 Task: Search for the email with the subject Follow up on a demo or trial logged in from softage.1@softage.net with the filter, email from softage.8@softage.net and a new filter,  Star it
Action: Mouse moved to (883, 80)
Screenshot: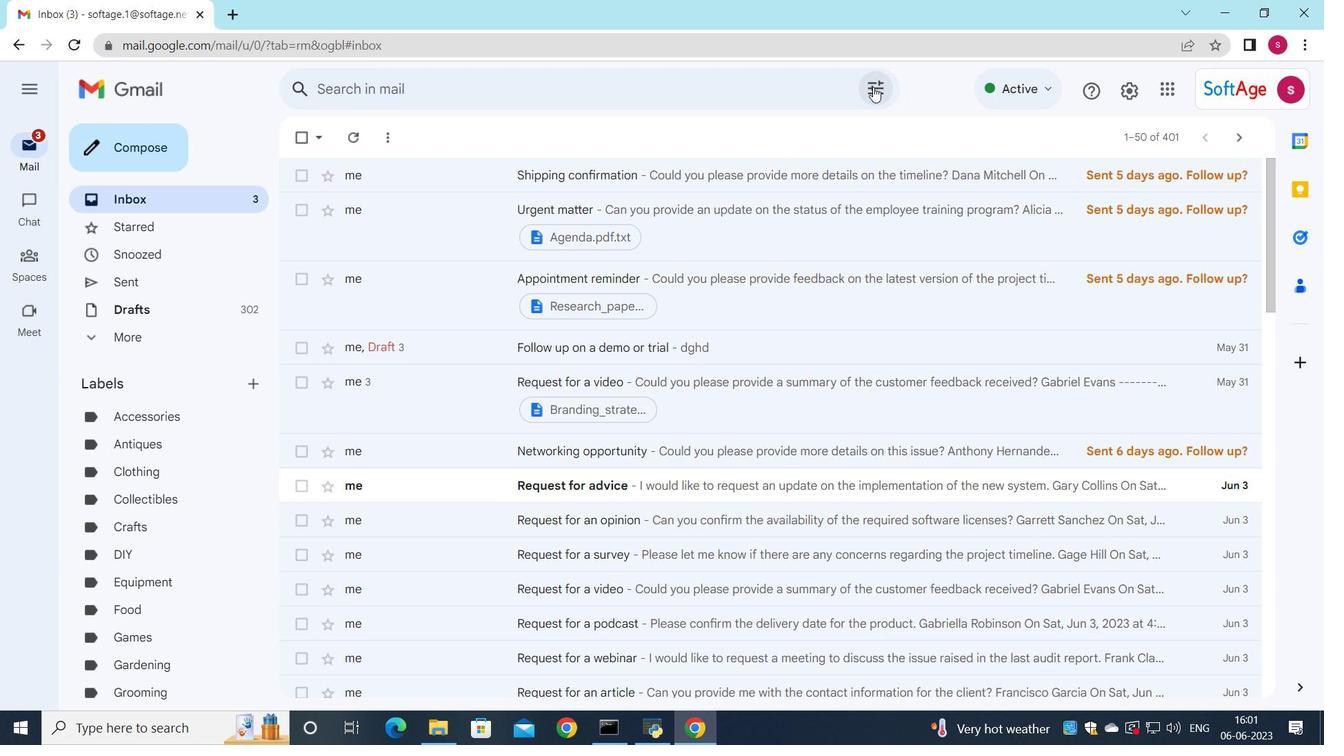 
Action: Mouse pressed left at (883, 80)
Screenshot: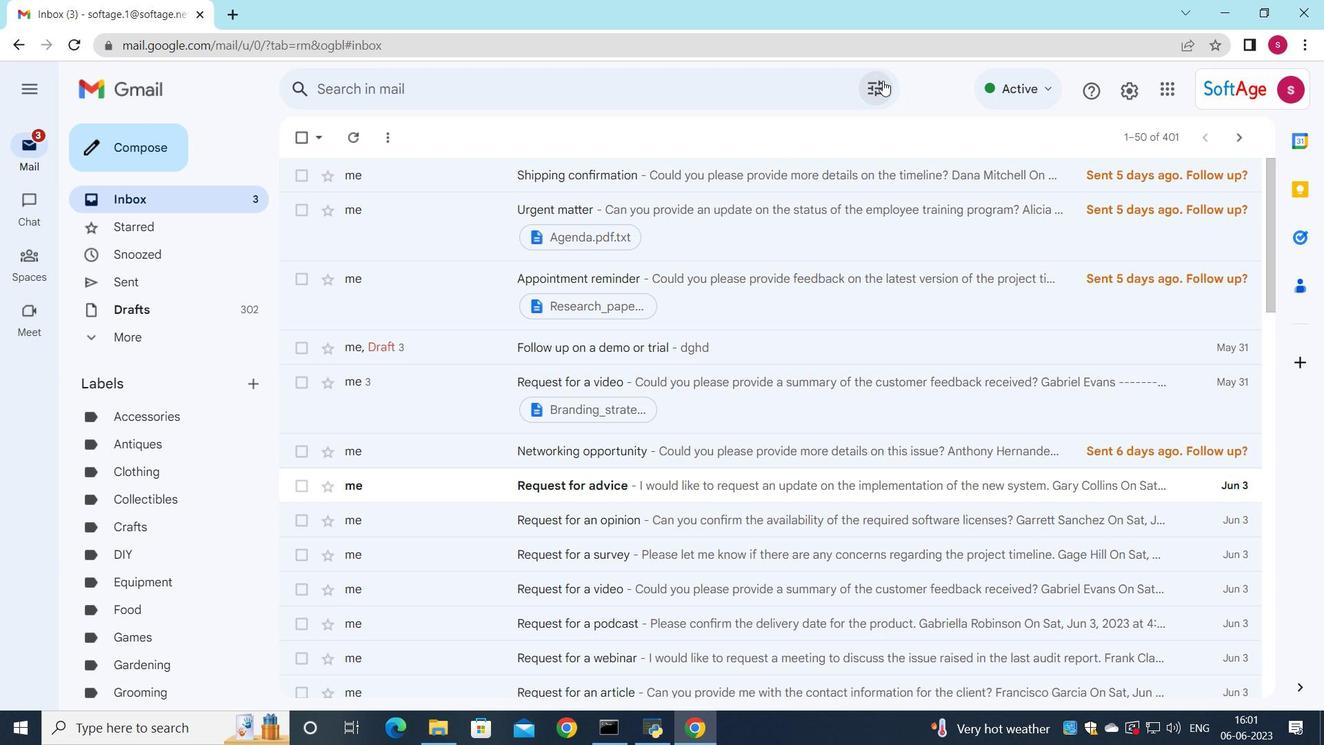 
Action: Mouse moved to (763, 211)
Screenshot: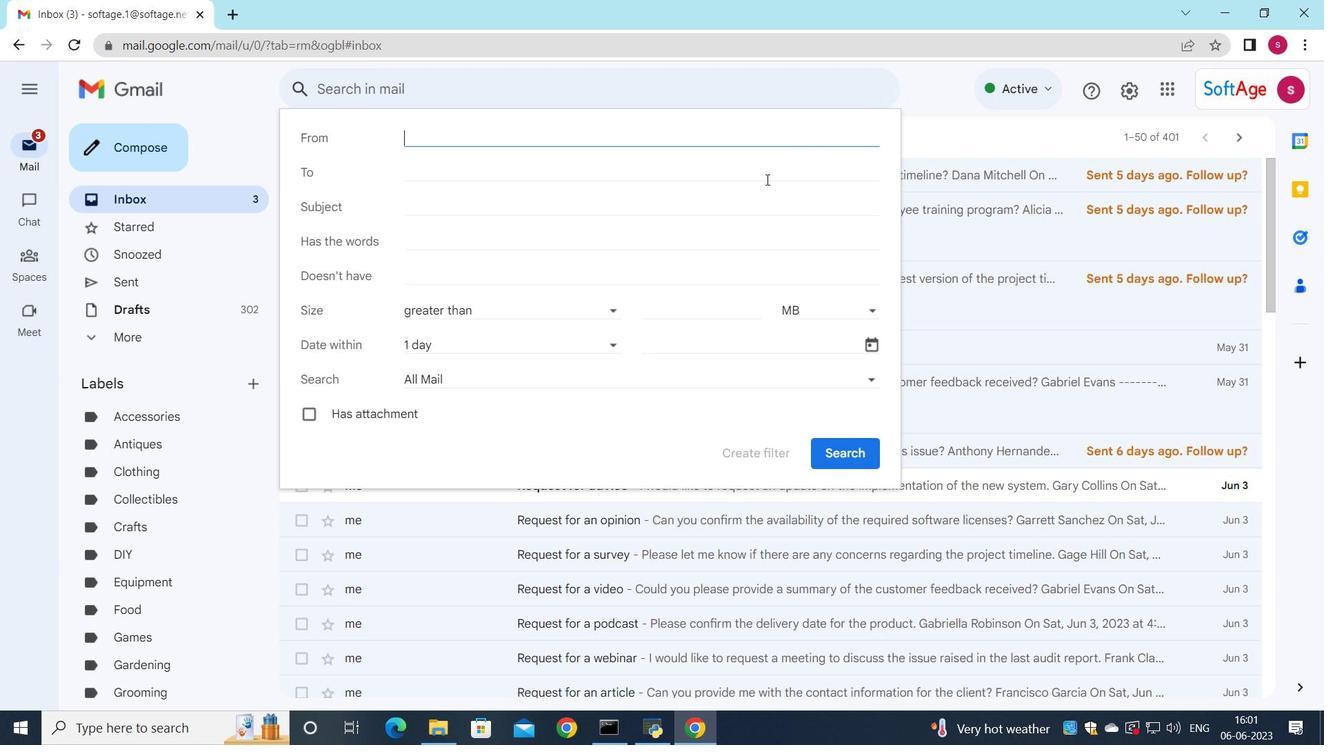 
Action: Key pressed s
Screenshot: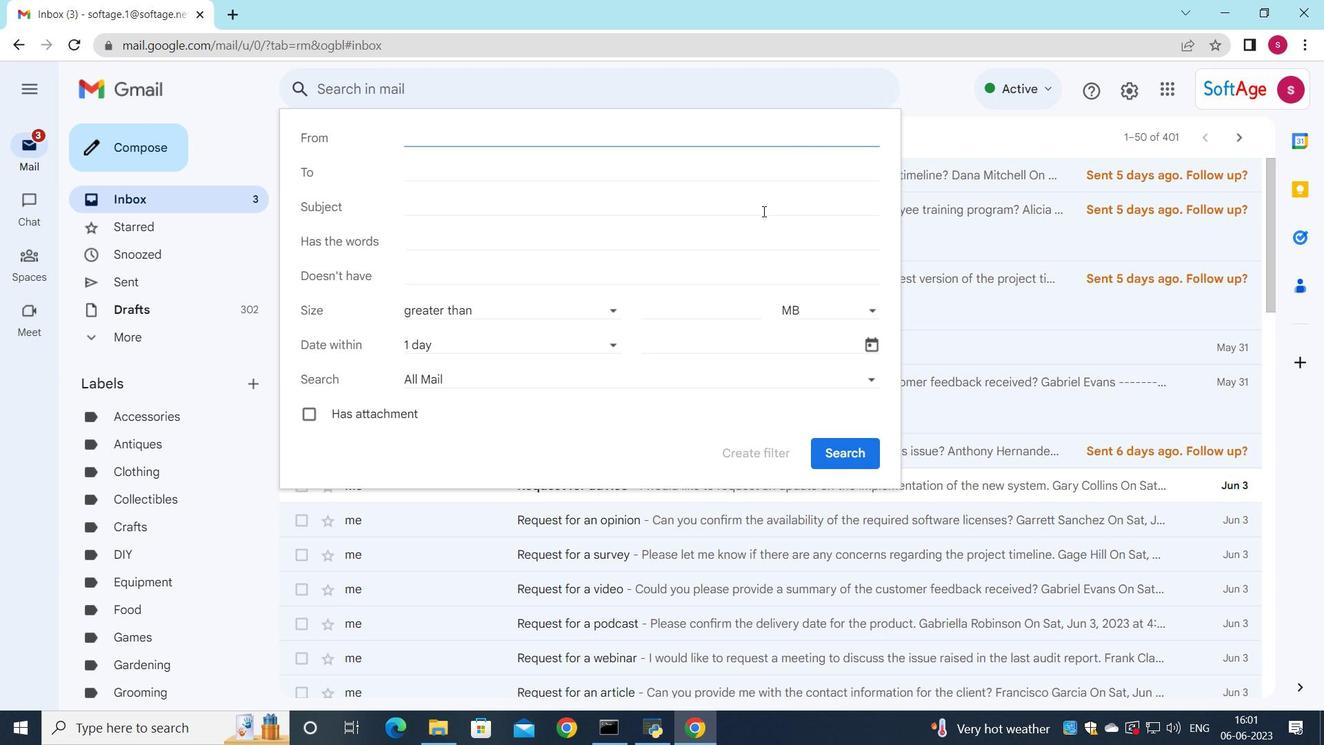 
Action: Mouse moved to (580, 179)
Screenshot: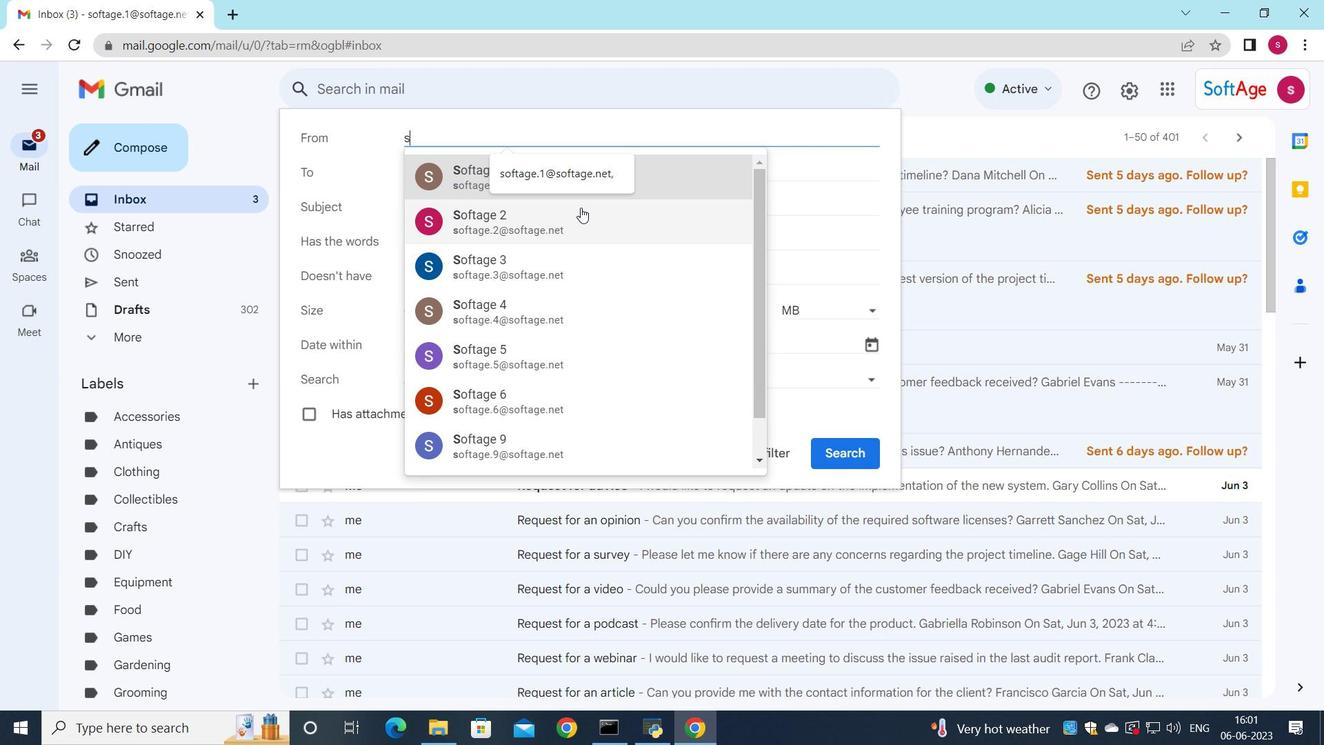 
Action: Mouse pressed left at (580, 179)
Screenshot: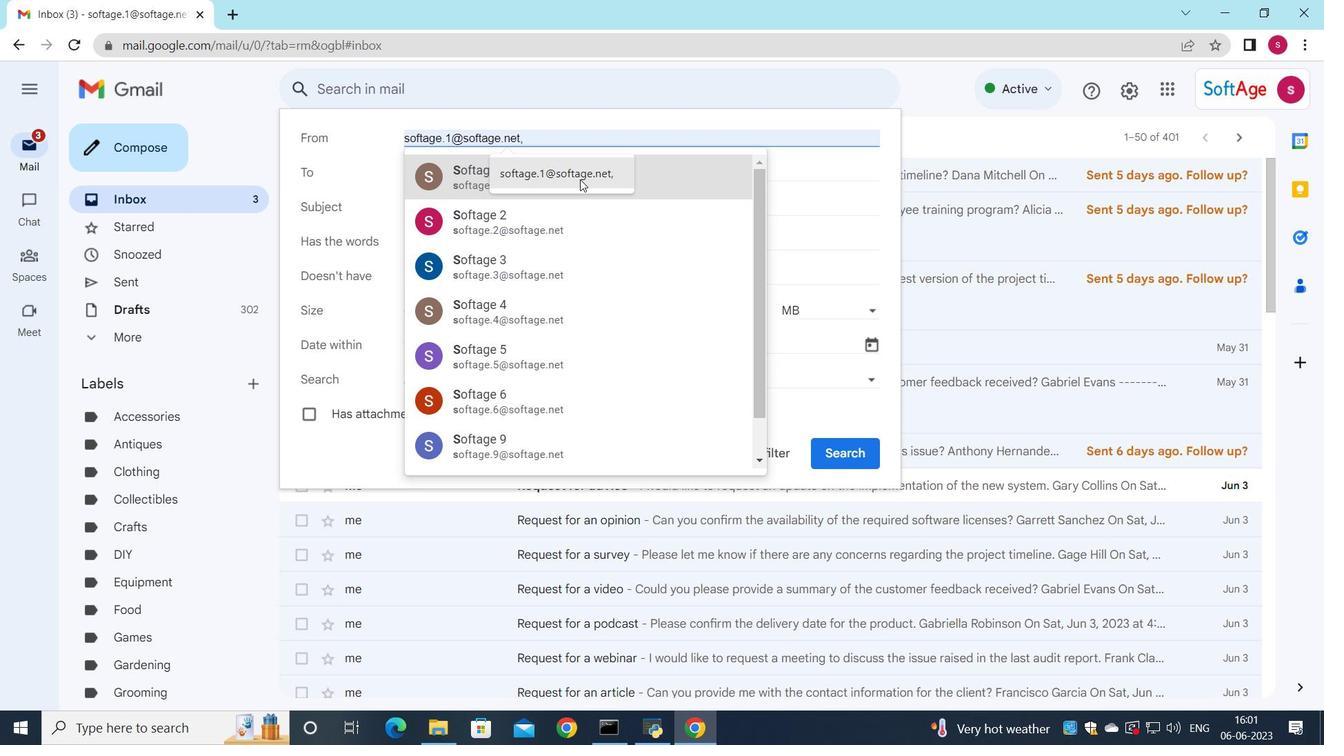
Action: Mouse moved to (468, 172)
Screenshot: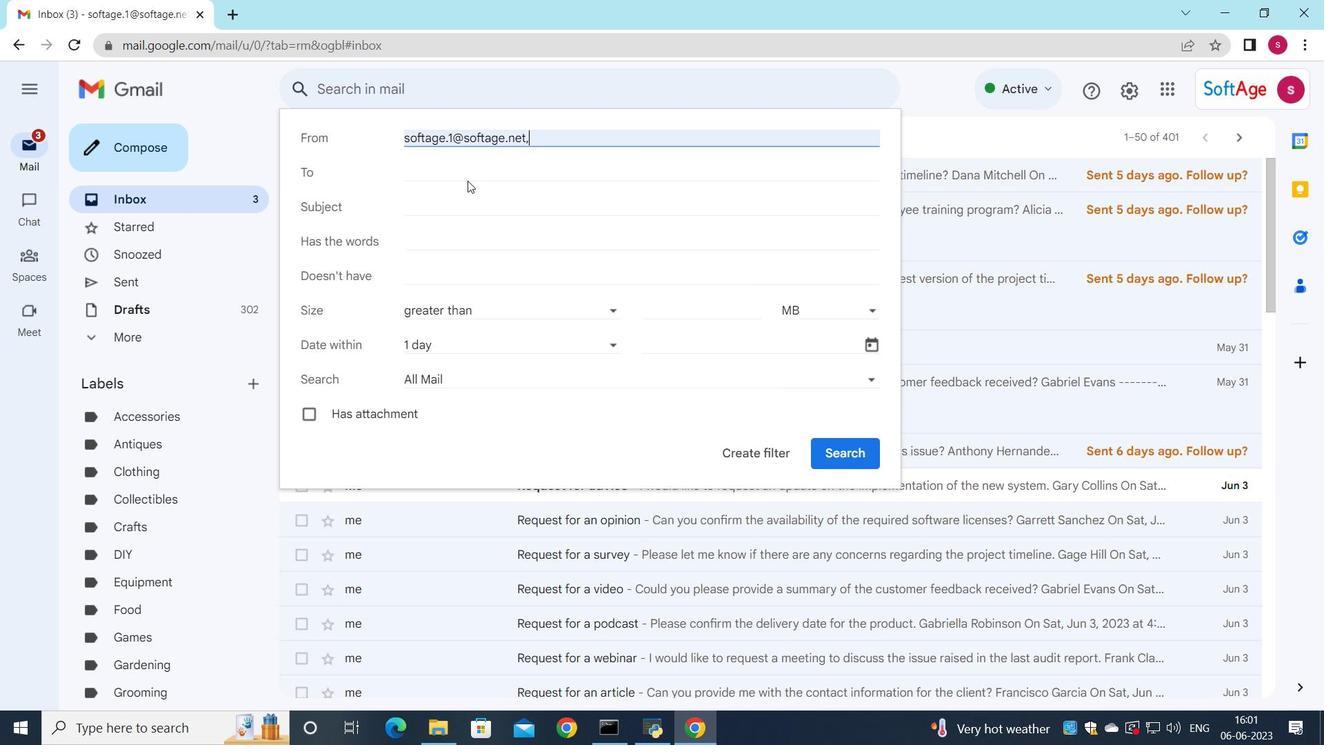 
Action: Mouse pressed left at (468, 172)
Screenshot: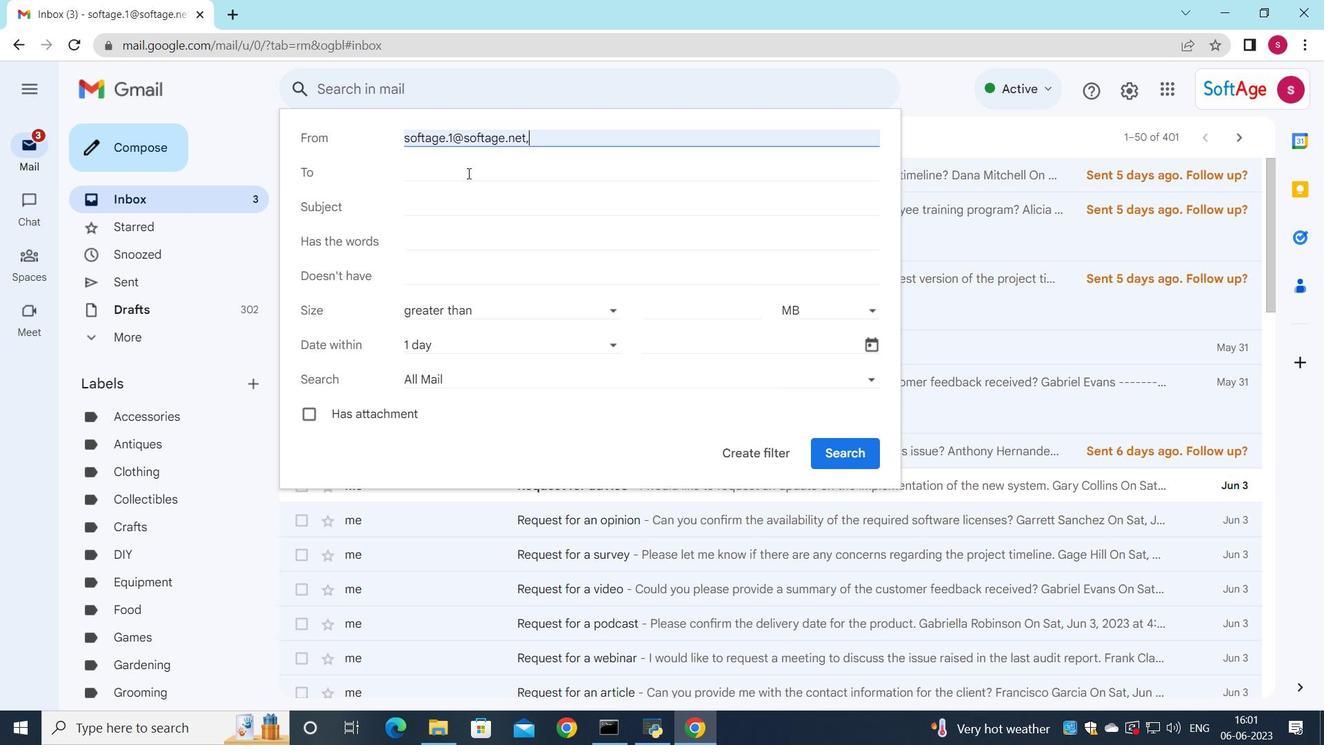 
Action: Mouse moved to (595, 231)
Screenshot: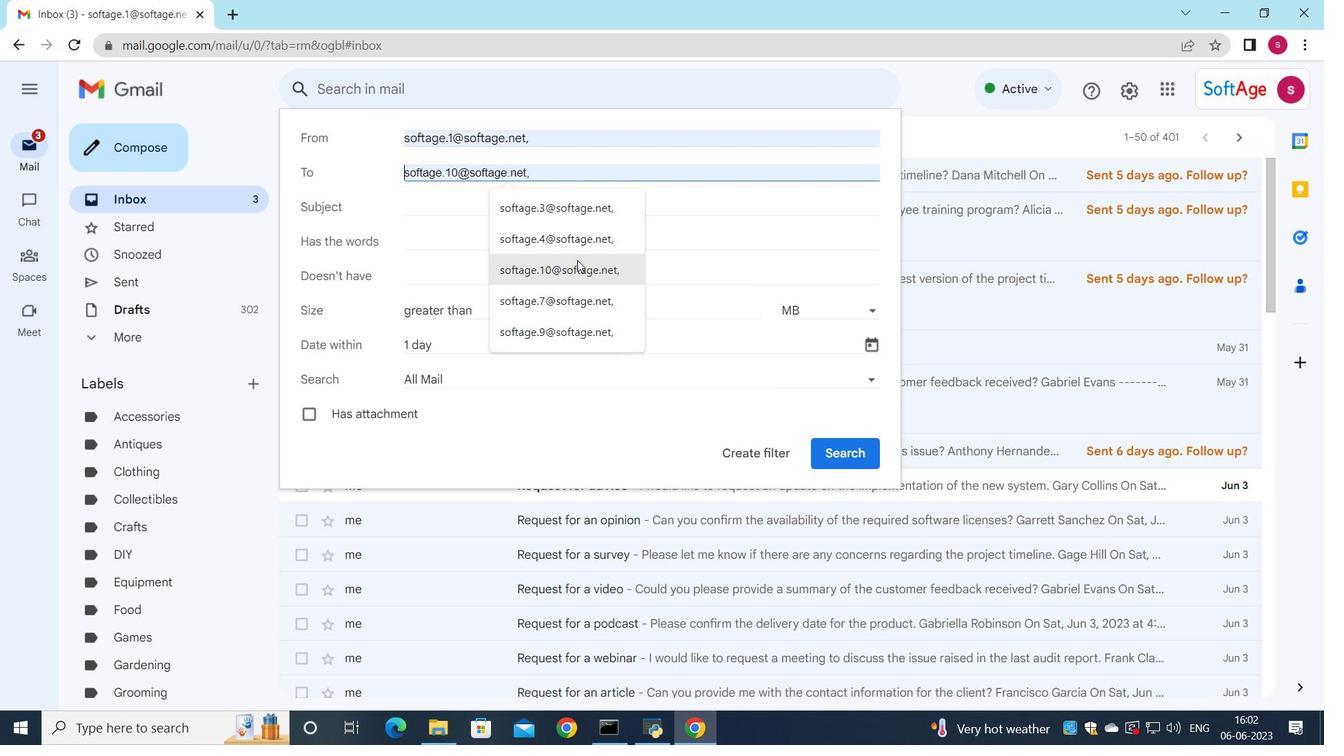 
Action: Key pressed softage.8
Screenshot: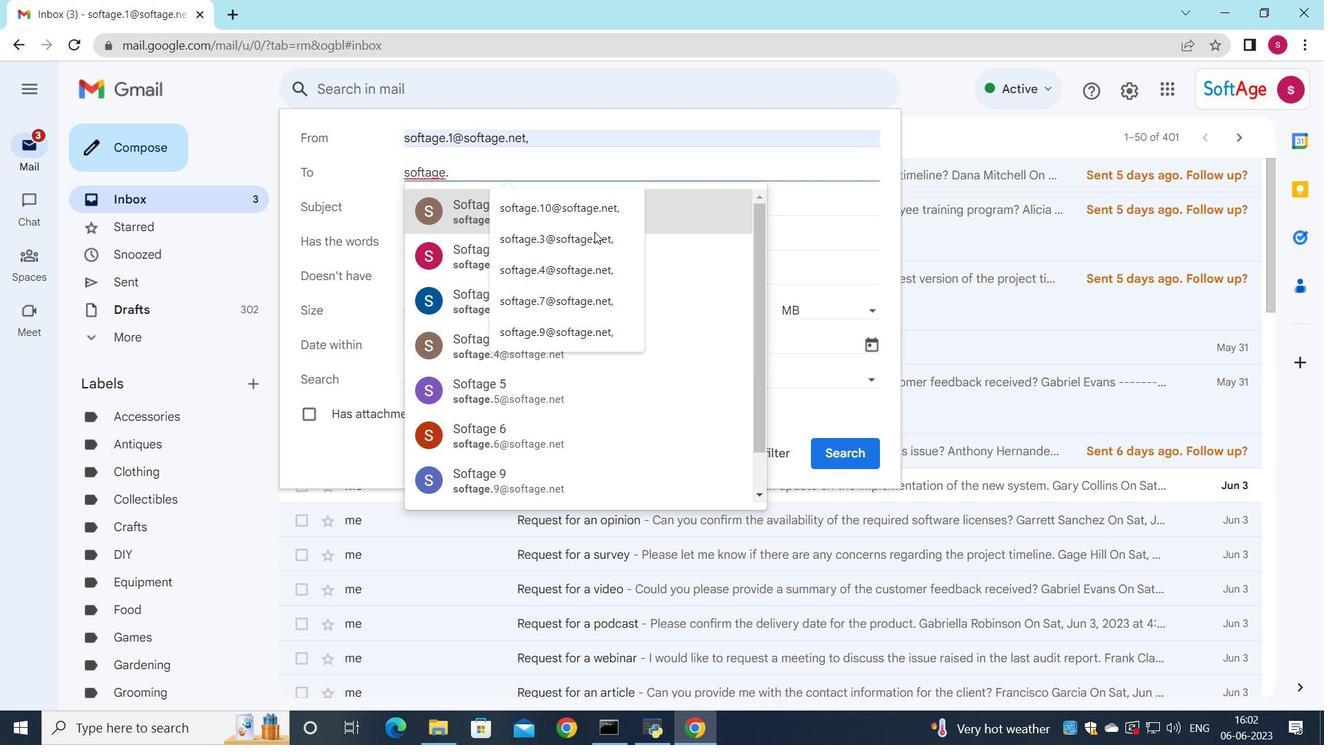 
Action: Mouse moved to (583, 222)
Screenshot: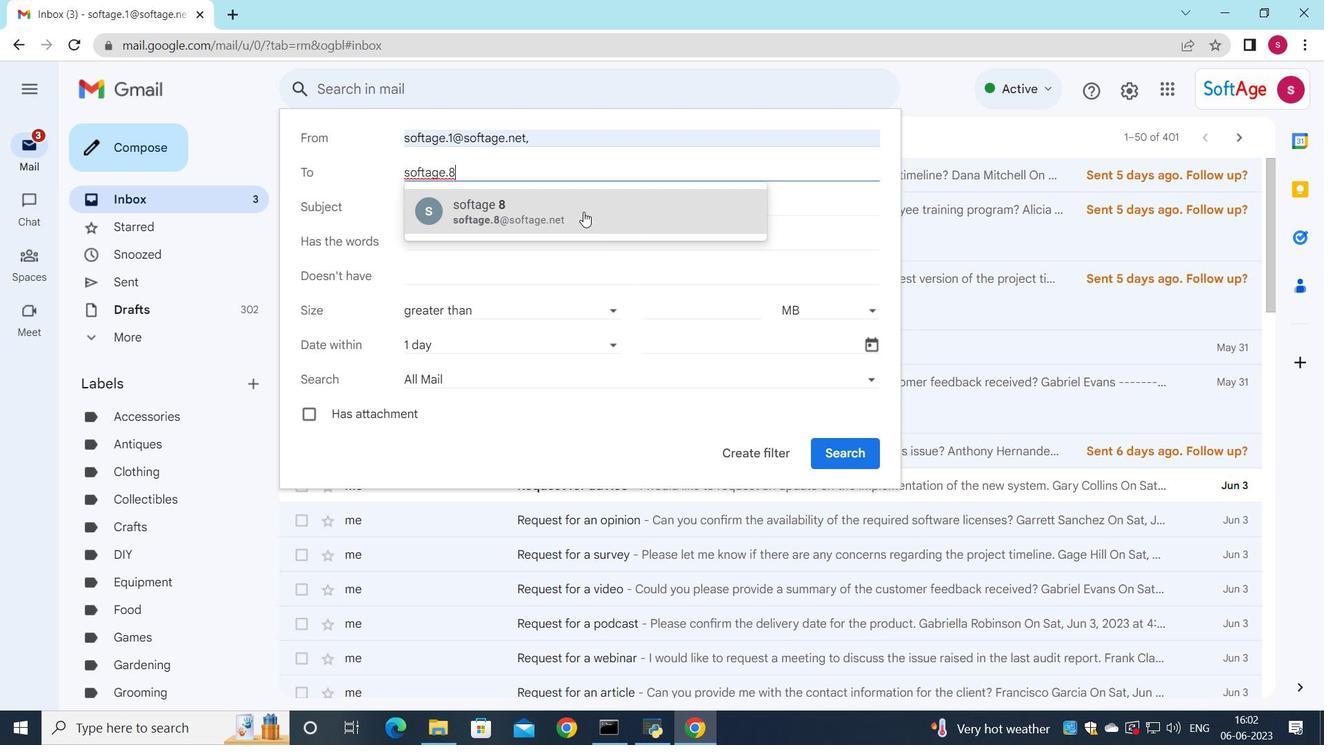 
Action: Mouse pressed left at (583, 222)
Screenshot: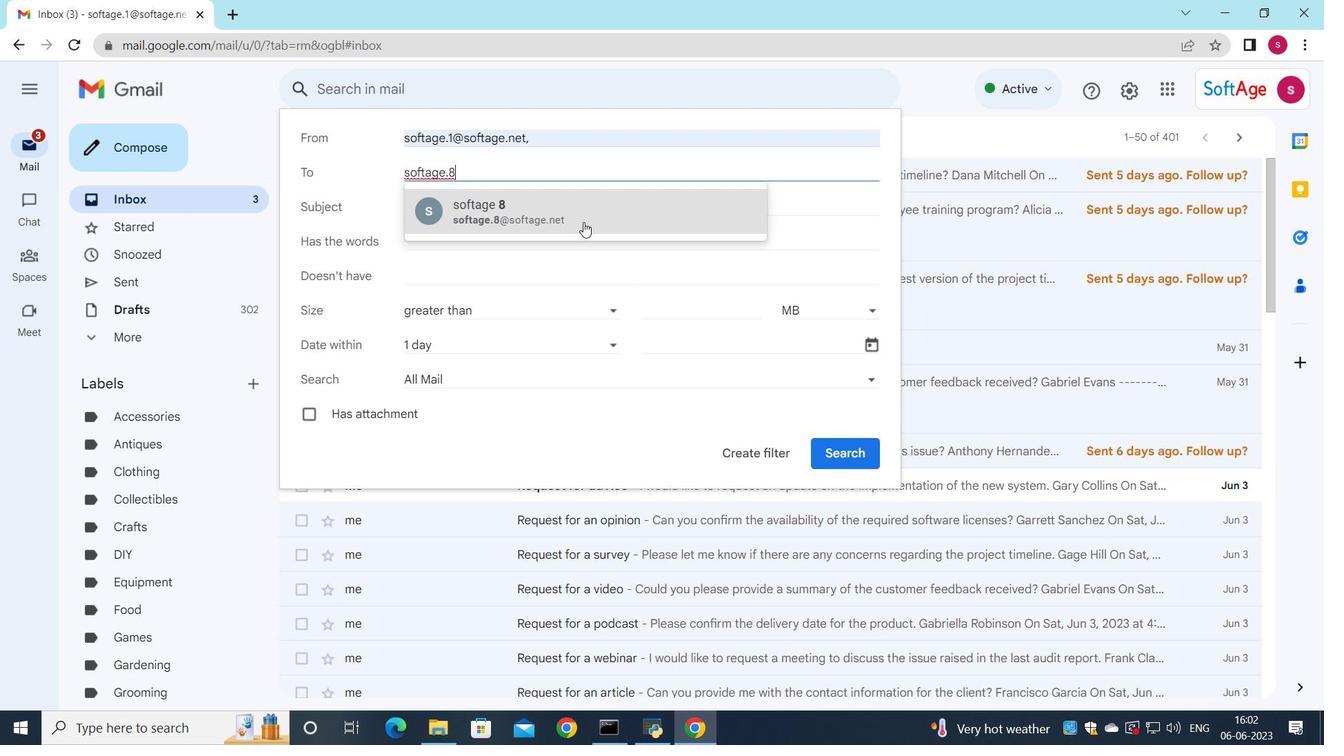 
Action: Mouse moved to (454, 204)
Screenshot: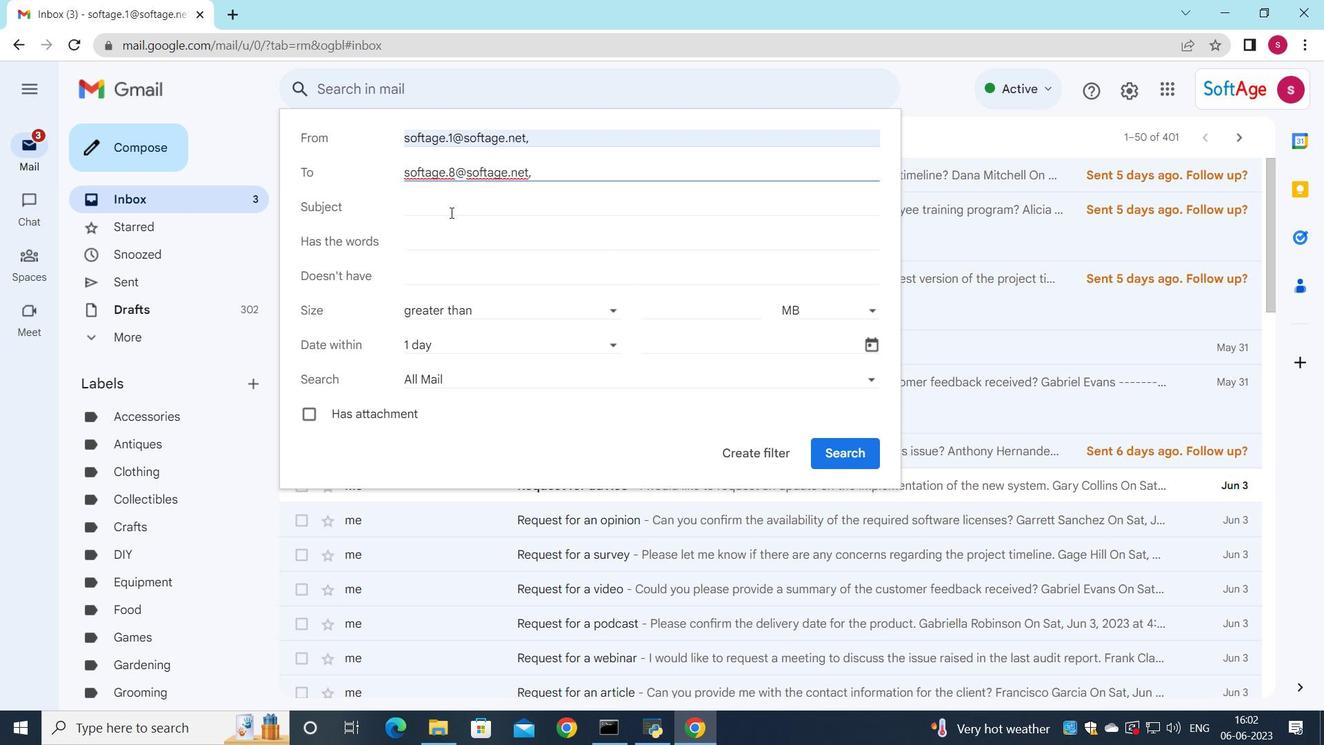 
Action: Mouse pressed left at (454, 204)
Screenshot: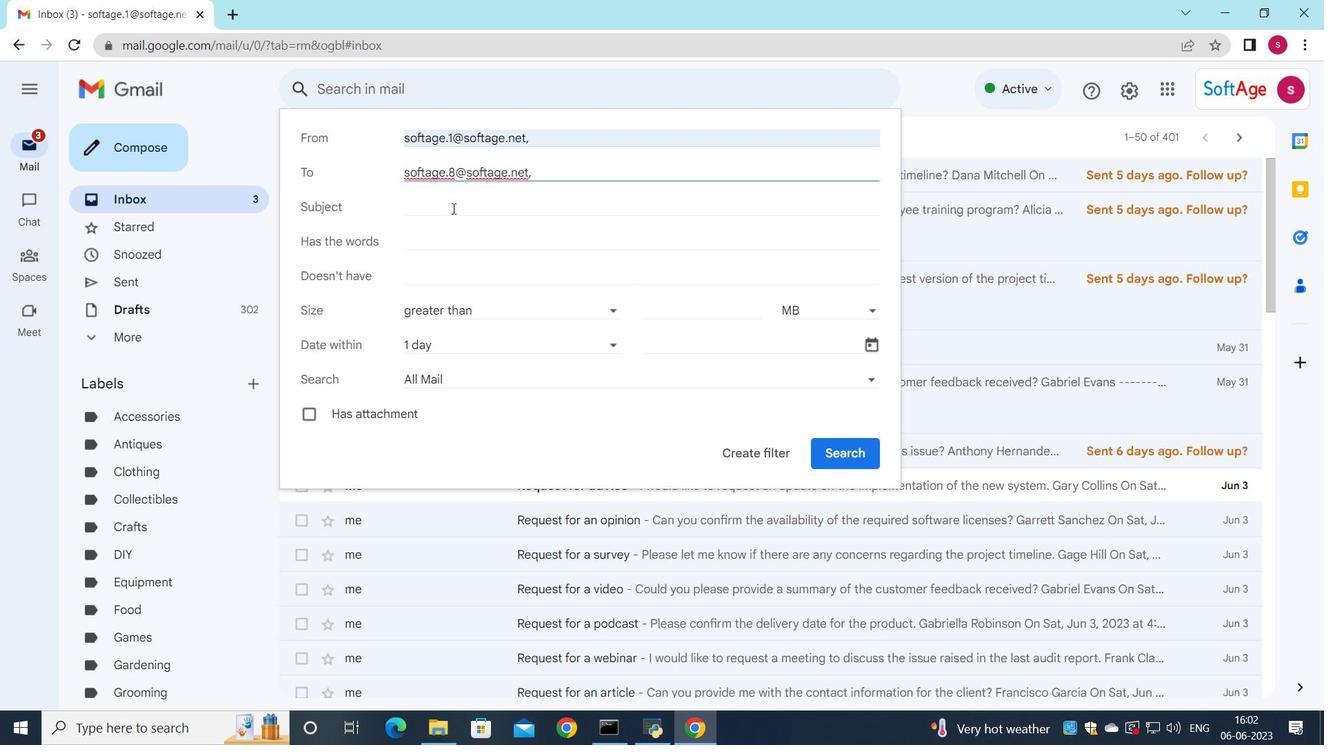 
Action: Key pressed <Key.shift><Key.shift><Key.shift><Key.shift><Key.shift><Key.shift><Key.shift><Key.shift><Key.shift><Key.shift><Key.shift><Key.shift><Key.shift><Key.shift><Key.shift><Key.shift><Key.shift>Follow<Key.space>up<Key.space>on<Key.space>a<Key.space>demo<Key.space>or<Key.space>trial
Screenshot: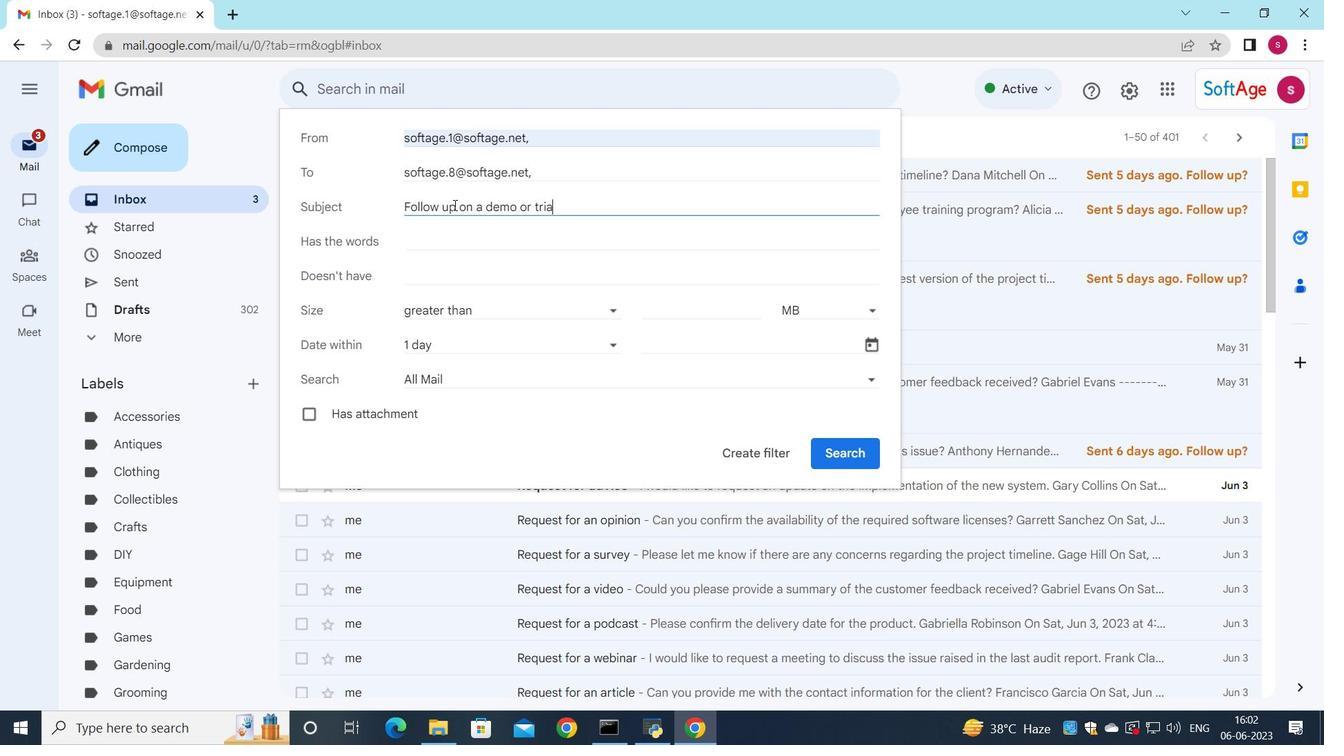 
Action: Mouse moved to (513, 354)
Screenshot: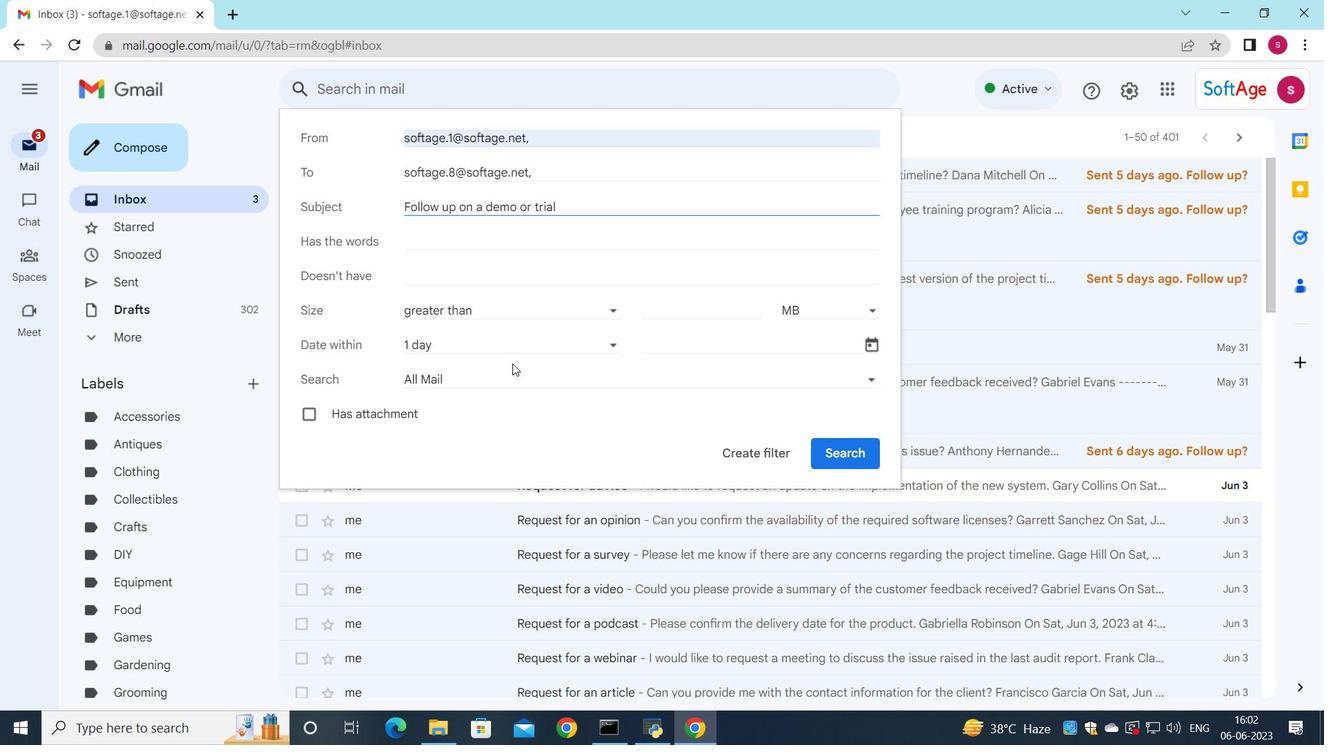 
Action: Mouse pressed left at (513, 354)
Screenshot: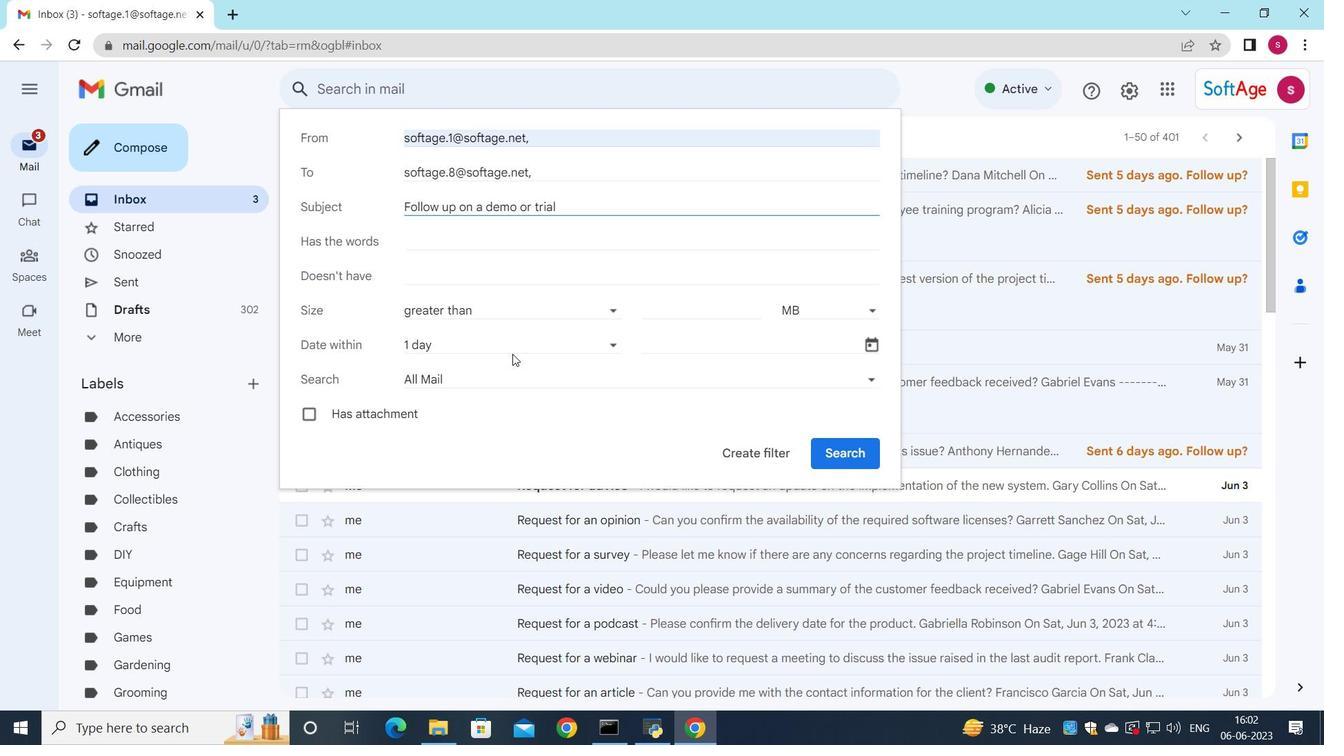 
Action: Mouse moved to (512, 349)
Screenshot: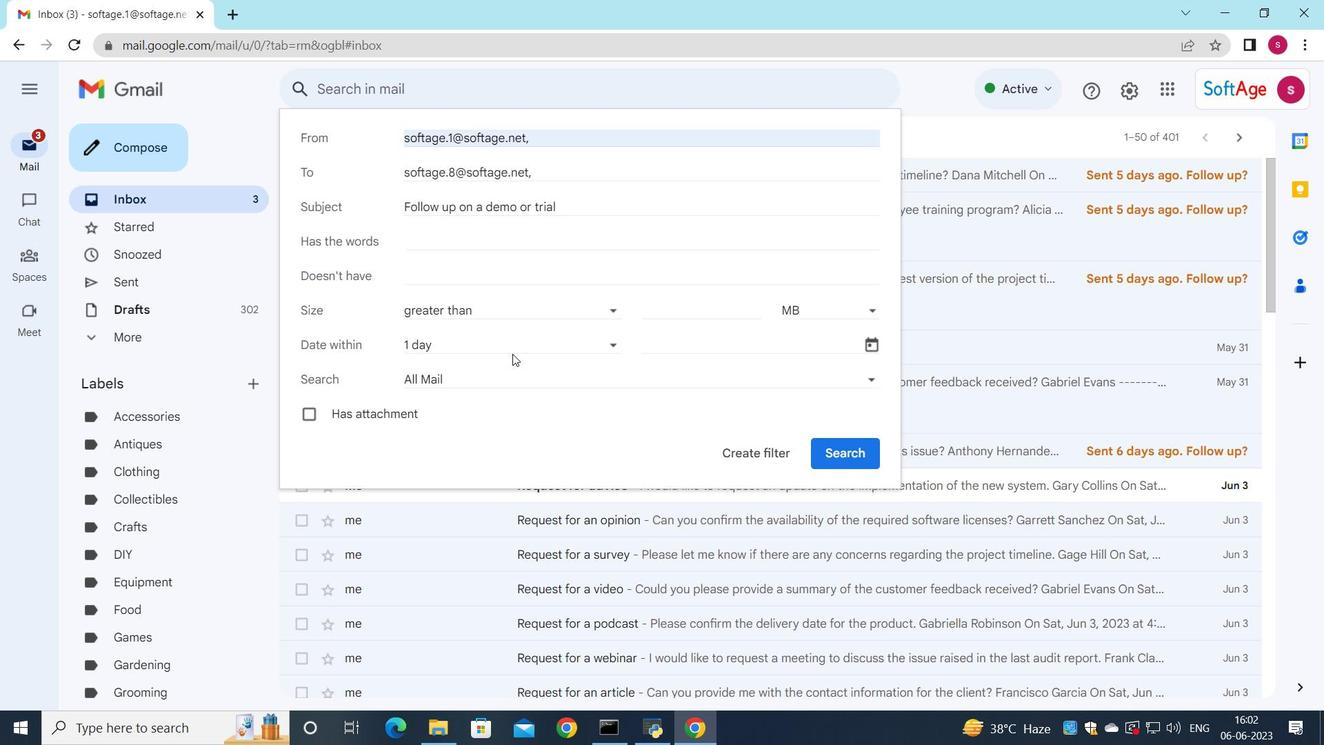 
Action: Mouse pressed left at (512, 349)
Screenshot: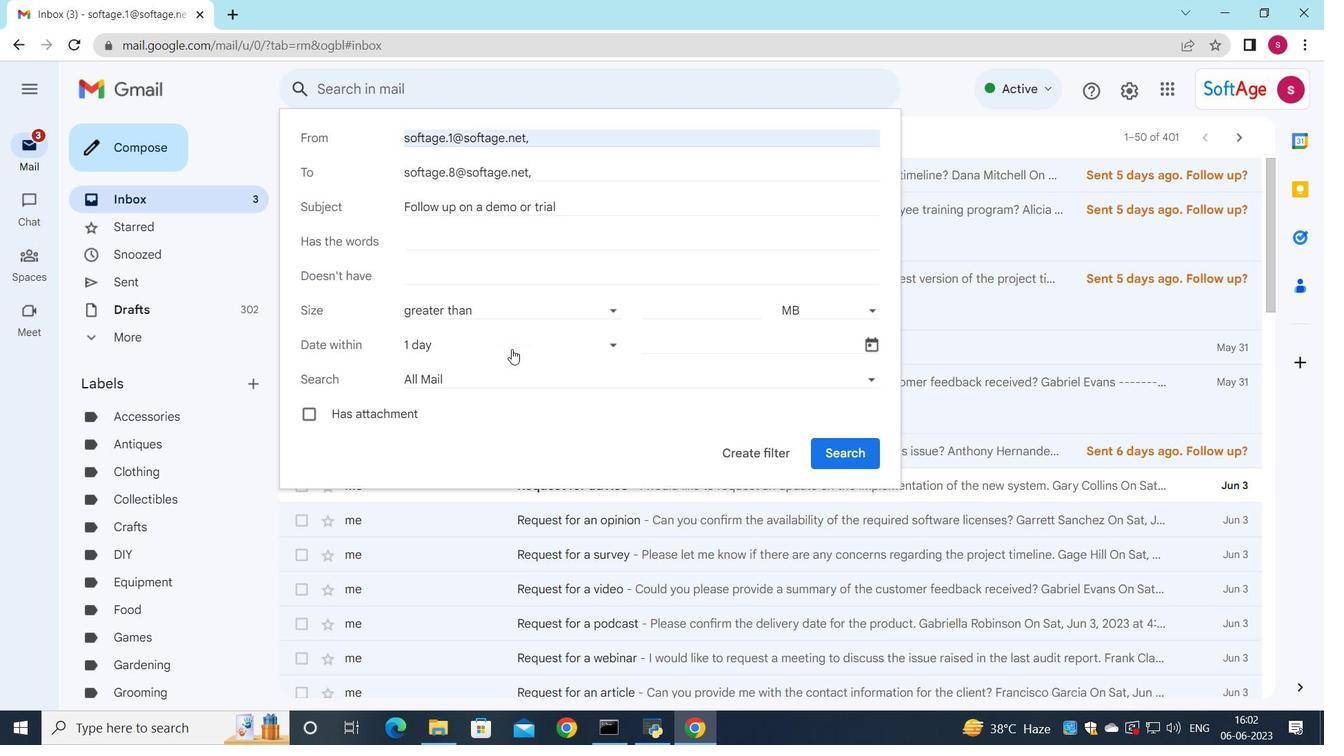 
Action: Mouse moved to (487, 542)
Screenshot: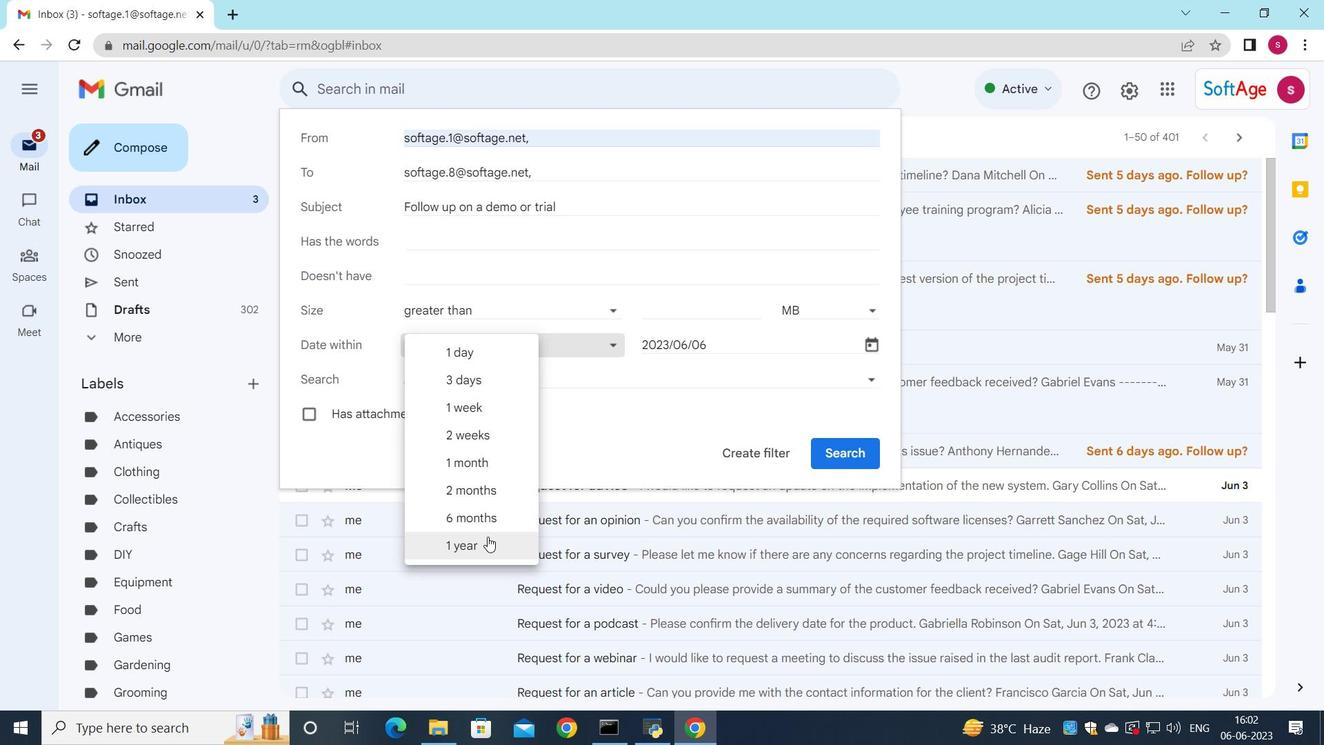 
Action: Mouse pressed left at (487, 542)
Screenshot: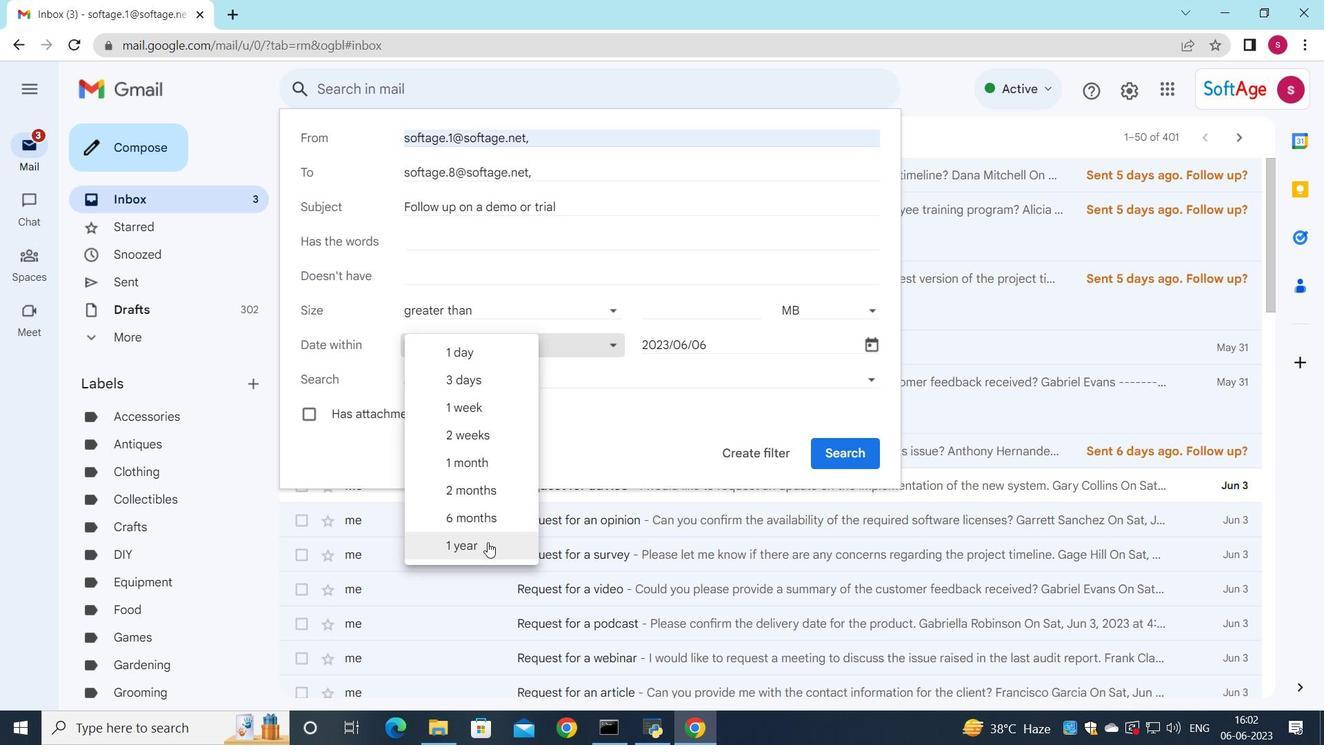 
Action: Mouse moved to (775, 459)
Screenshot: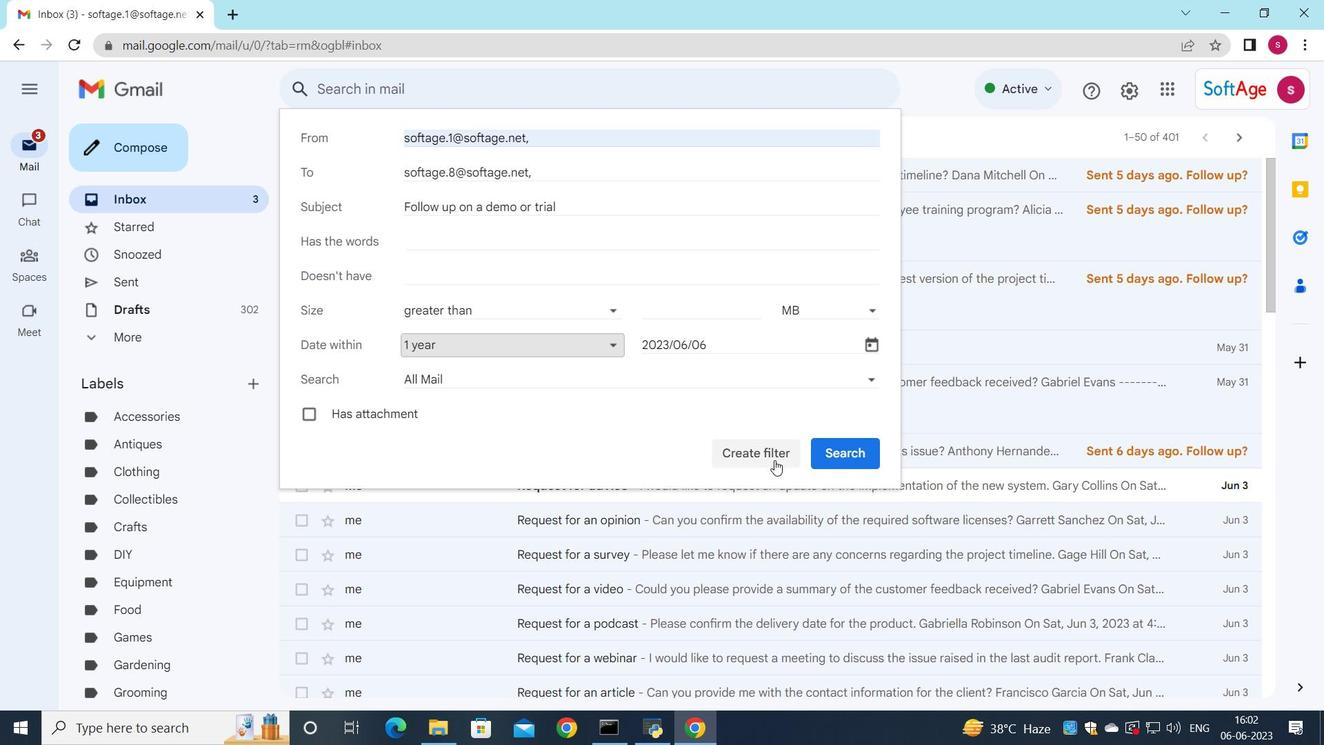 
Action: Mouse pressed left at (775, 459)
Screenshot: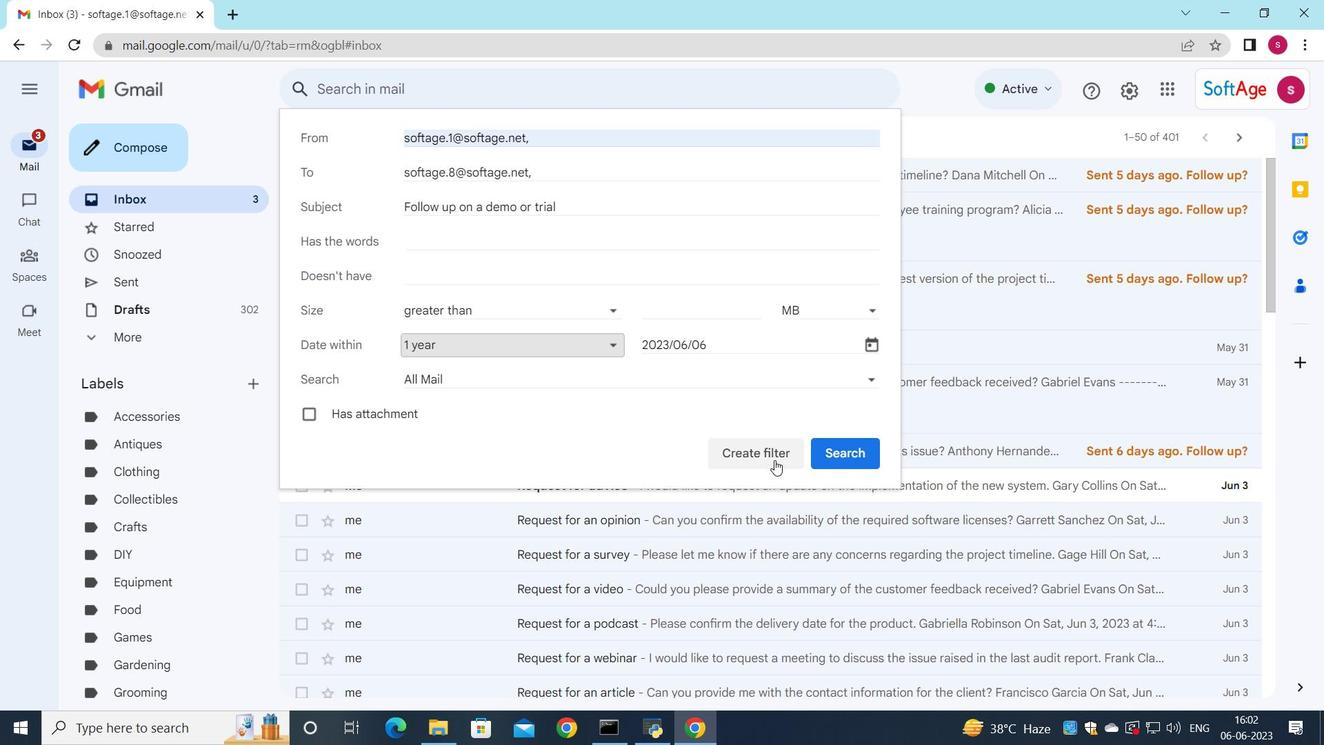 
Action: Mouse moved to (332, 240)
Screenshot: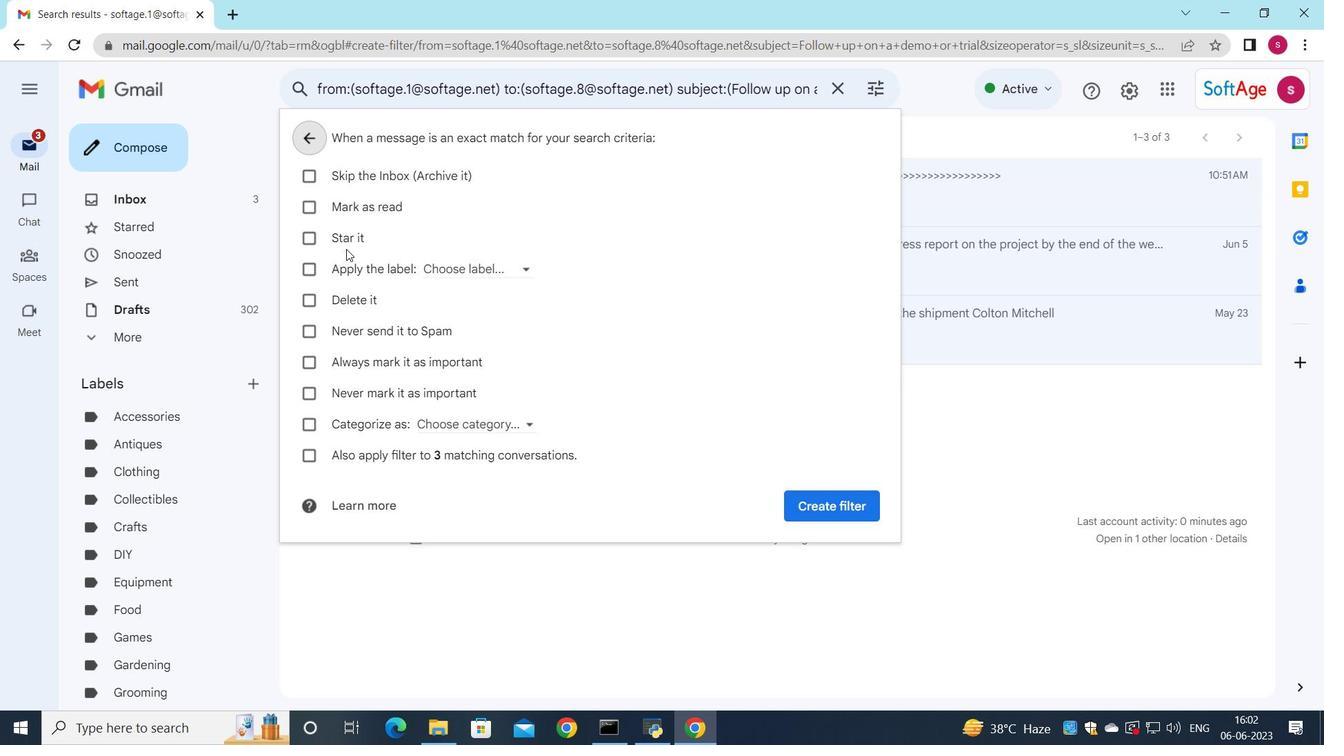 
Action: Mouse pressed left at (332, 240)
Screenshot: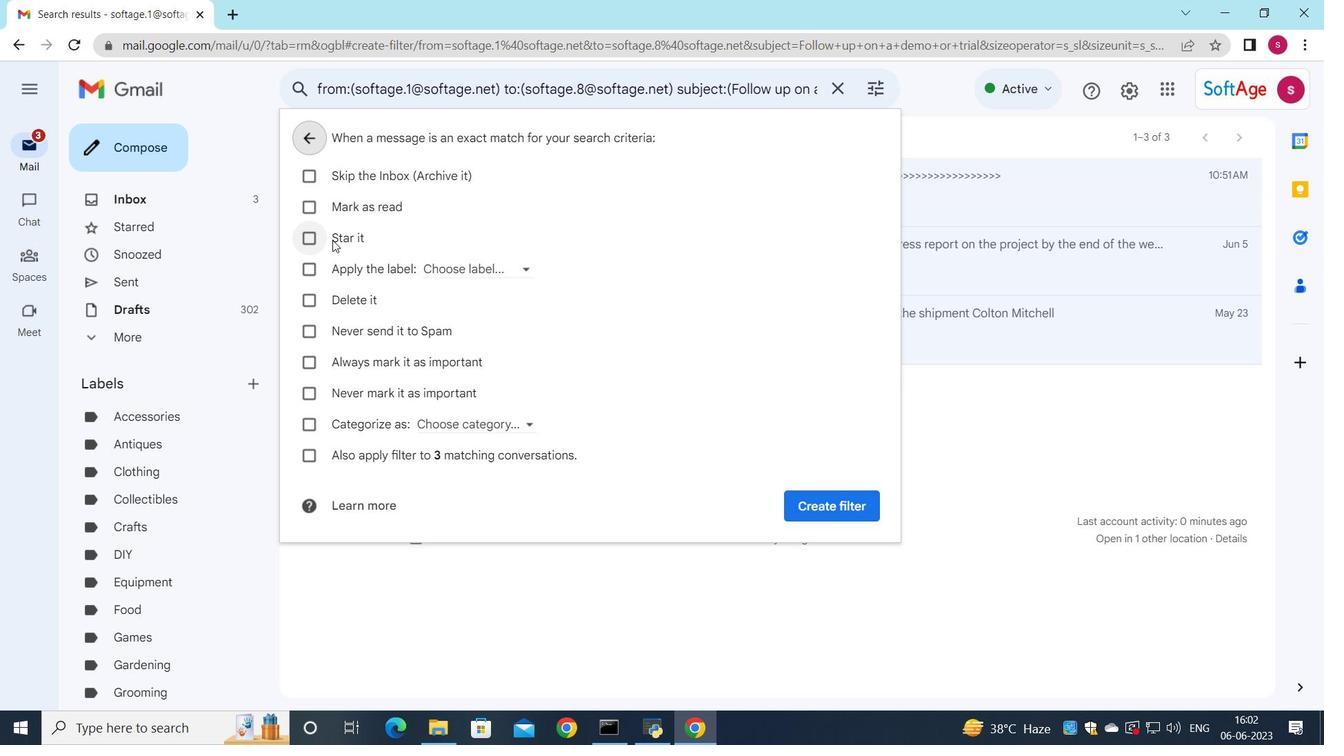 
Action: Mouse moved to (820, 493)
Screenshot: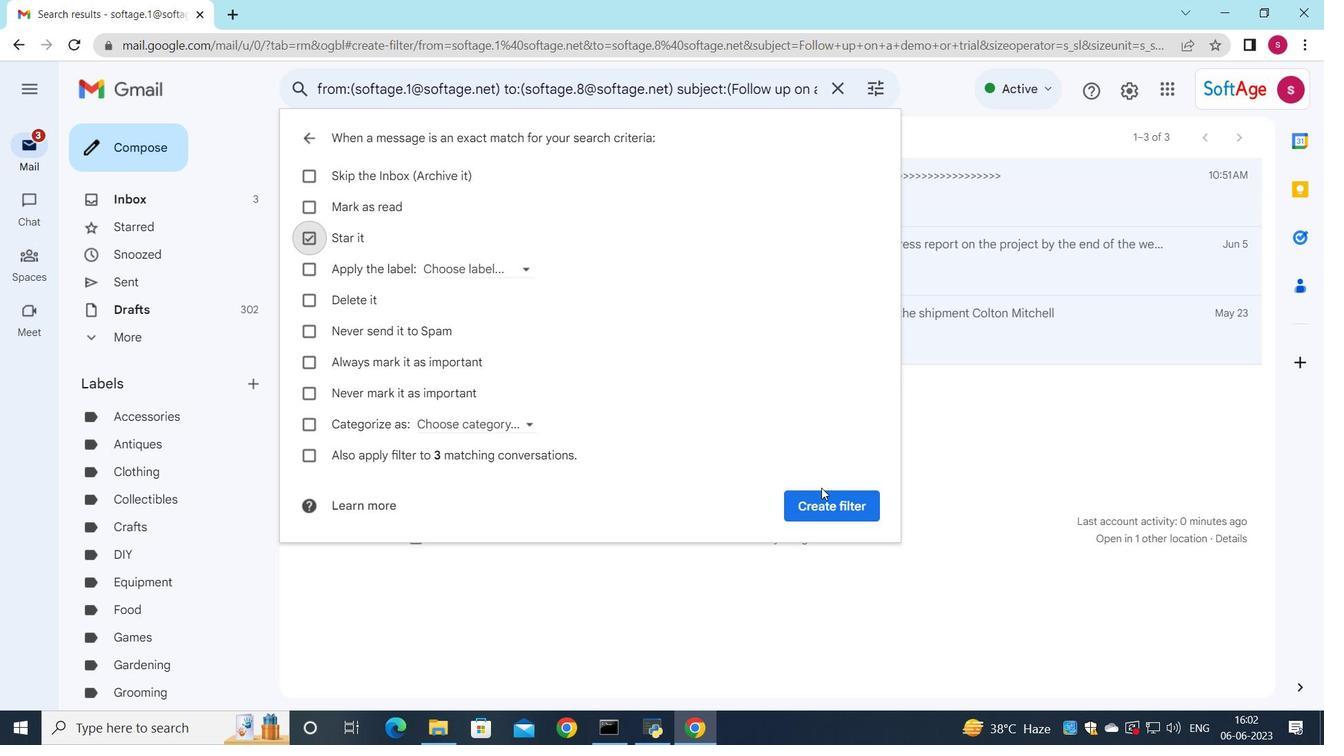 
Action: Mouse pressed left at (820, 493)
Screenshot: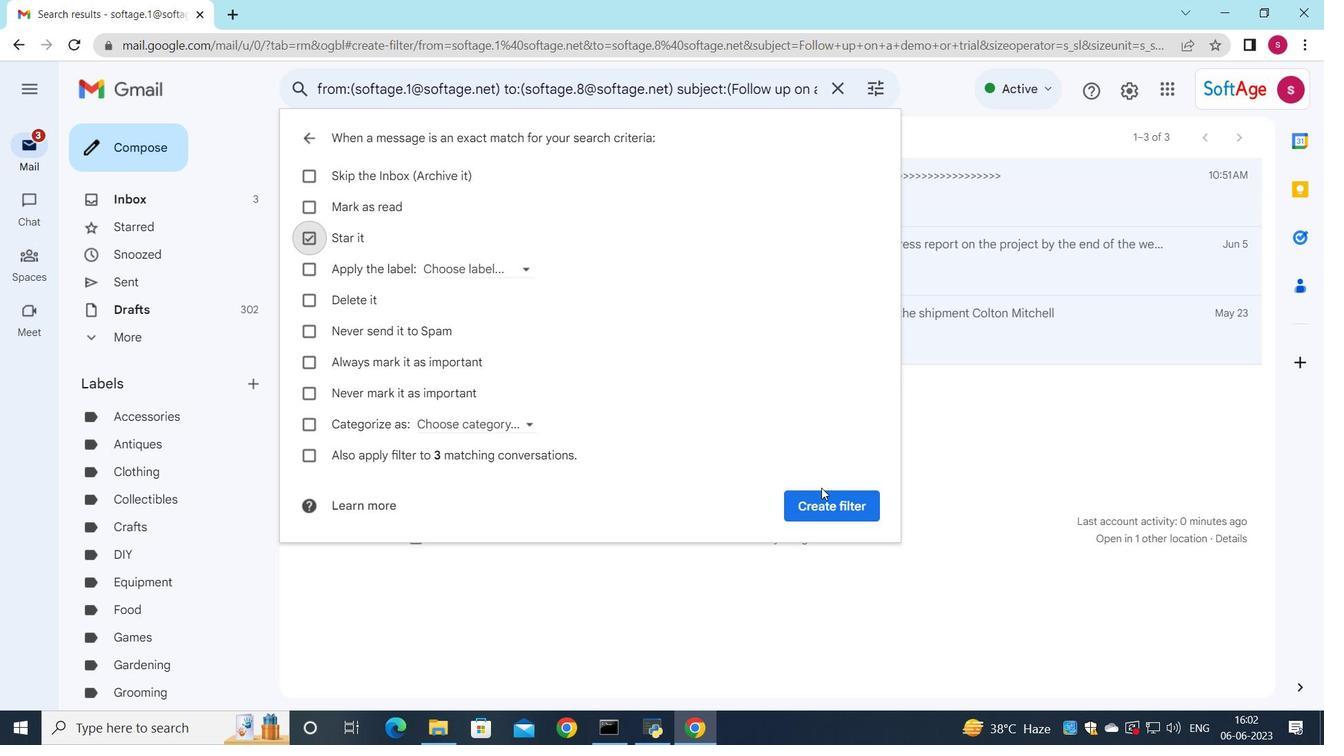 
Action: Mouse moved to (865, 467)
Screenshot: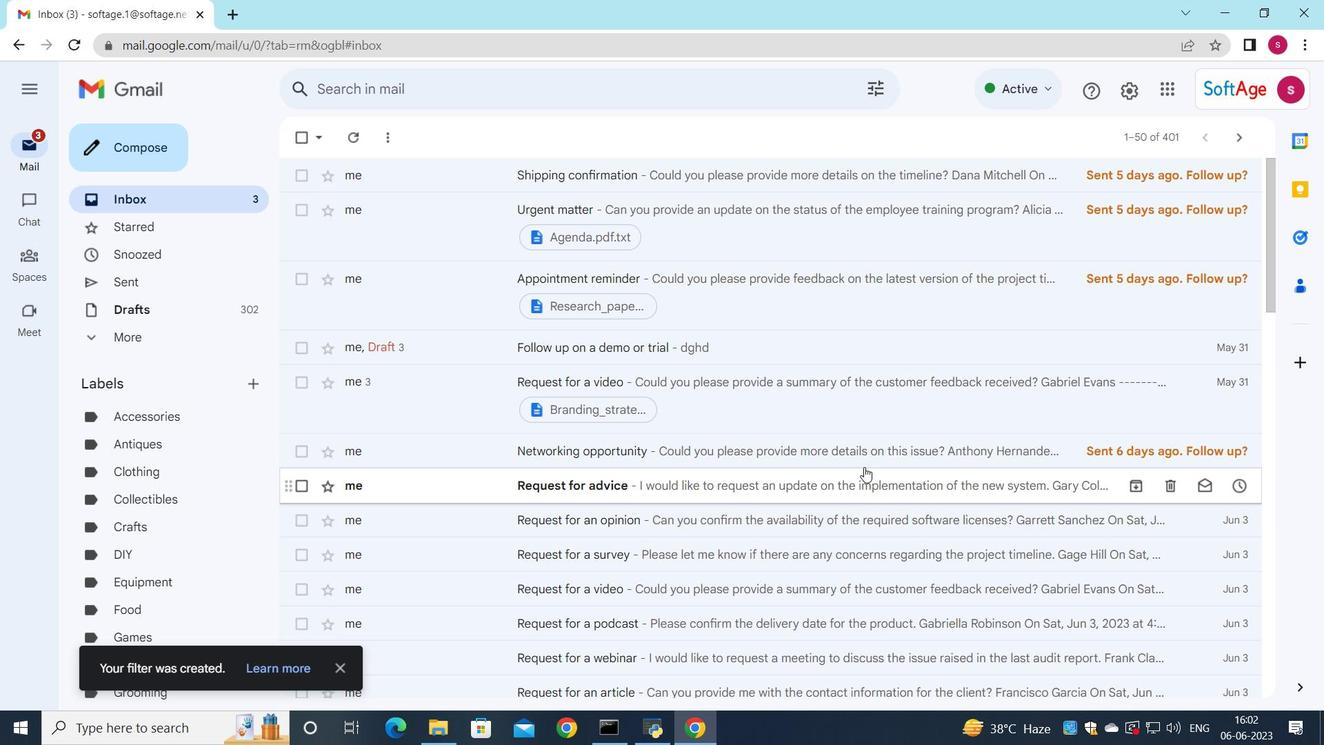 
